 Task: Change the calendar view to Year.
Action: Mouse moved to (1102, 96)
Screenshot: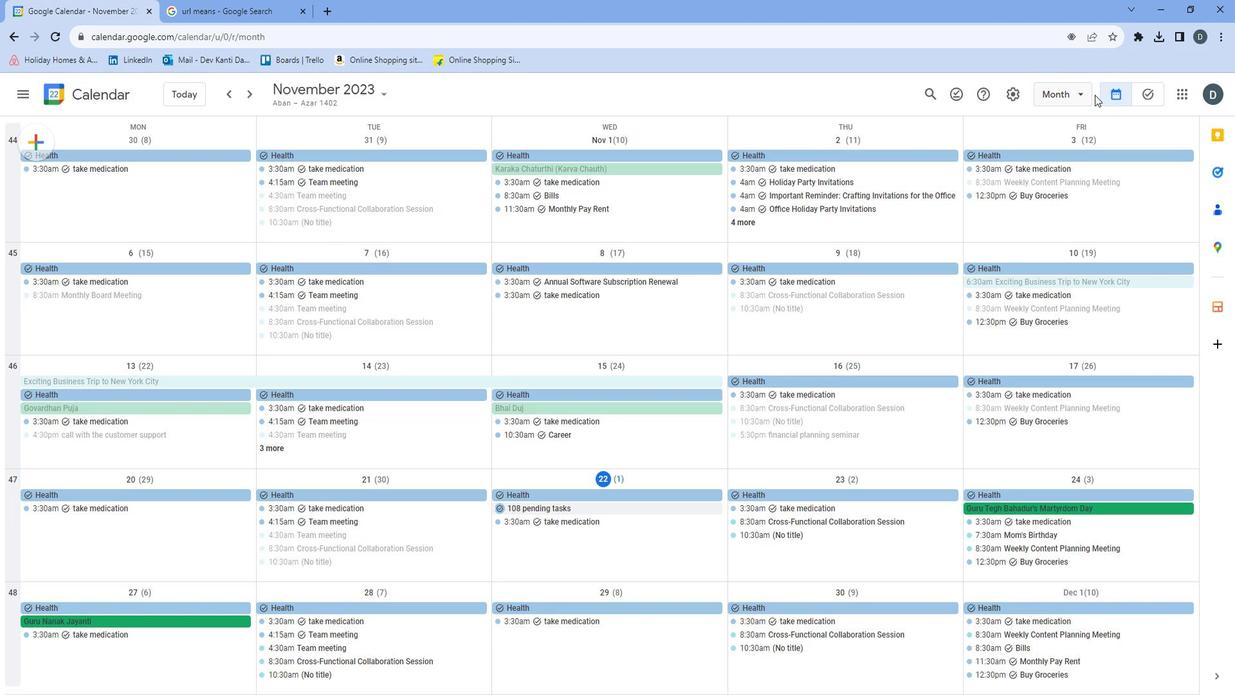 
Action: Mouse pressed left at (1102, 96)
Screenshot: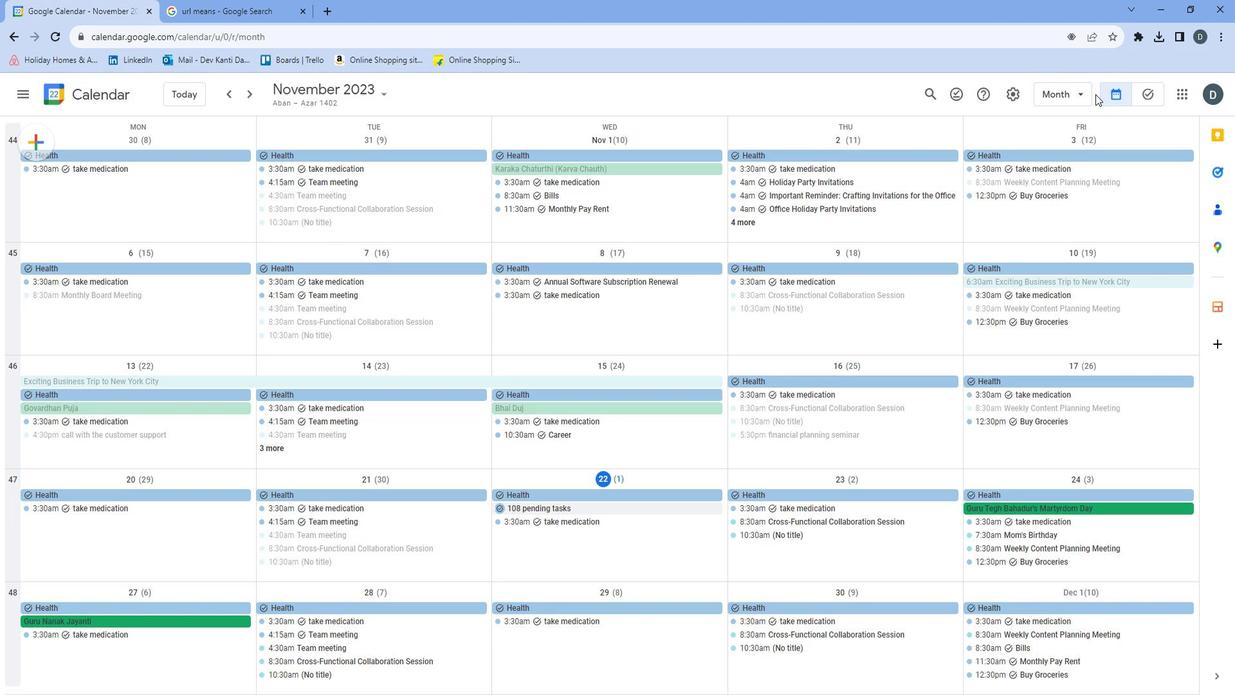
Action: Mouse moved to (1093, 96)
Screenshot: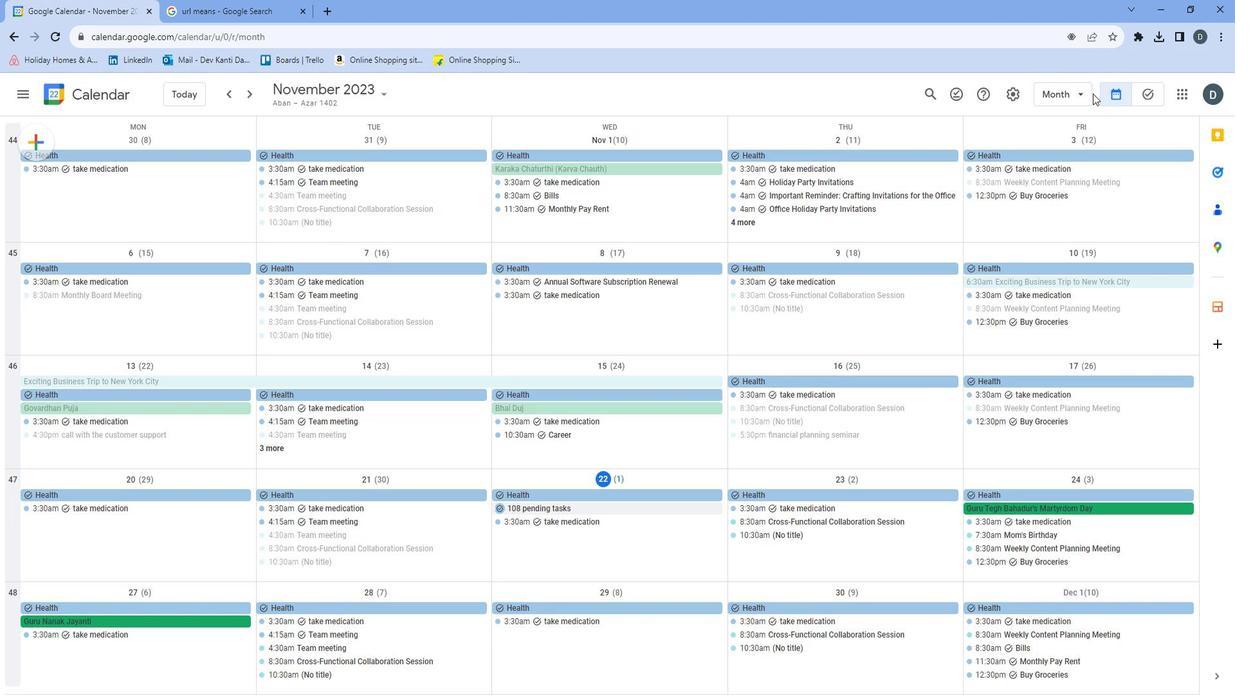 
Action: Mouse pressed left at (1093, 96)
Screenshot: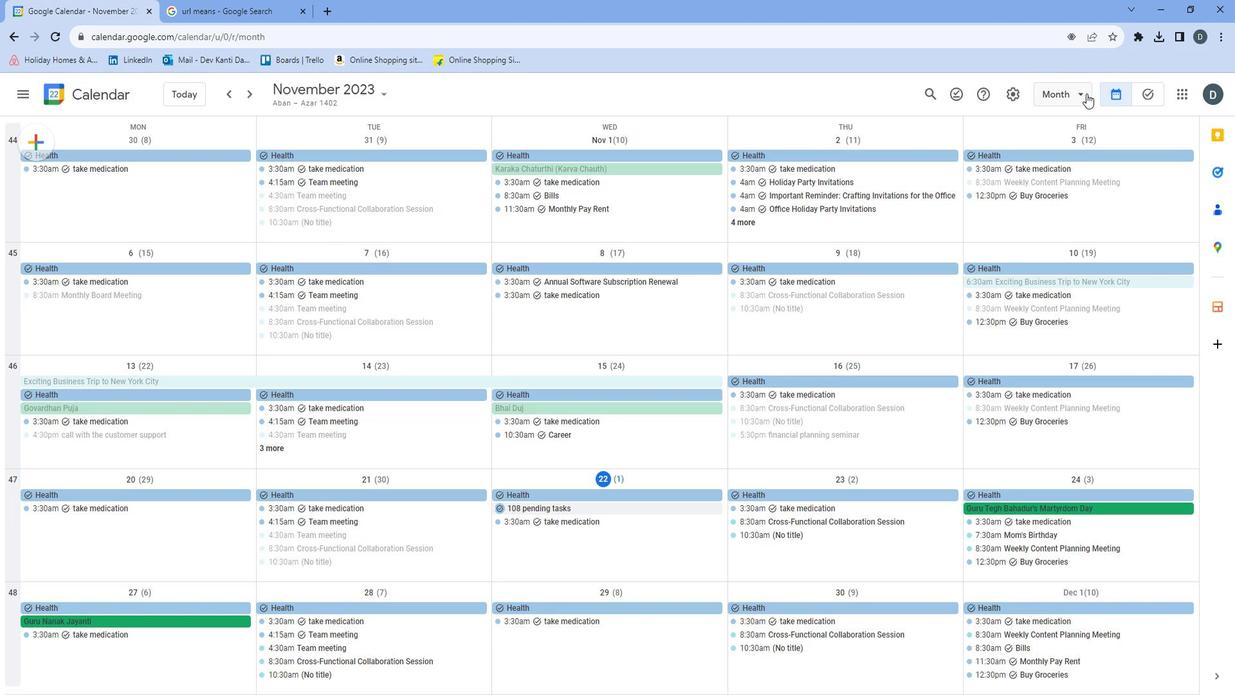 
Action: Mouse moved to (1082, 195)
Screenshot: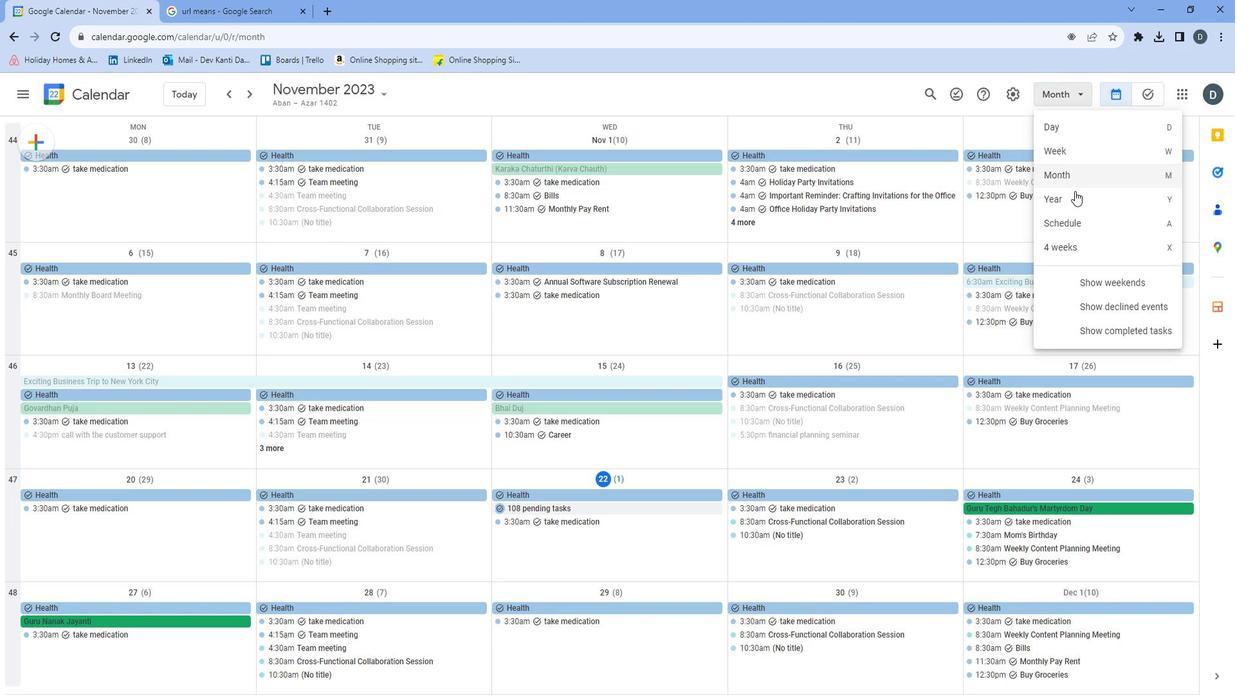 
Action: Mouse pressed left at (1082, 195)
Screenshot: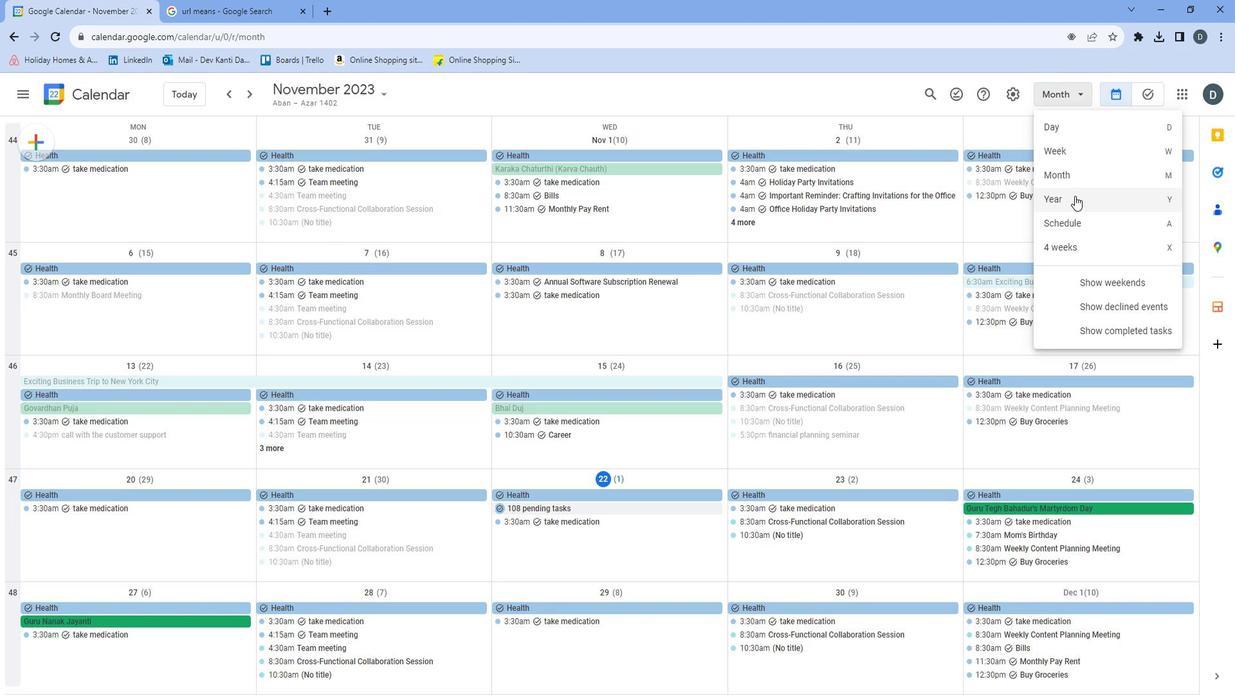 
